 Task: Select a due date automation when advanced on, the moment a card is due add fields with custom field "Resume" set to a number lower than 1 and lower or equal to 10.
Action: Mouse moved to (1014, 75)
Screenshot: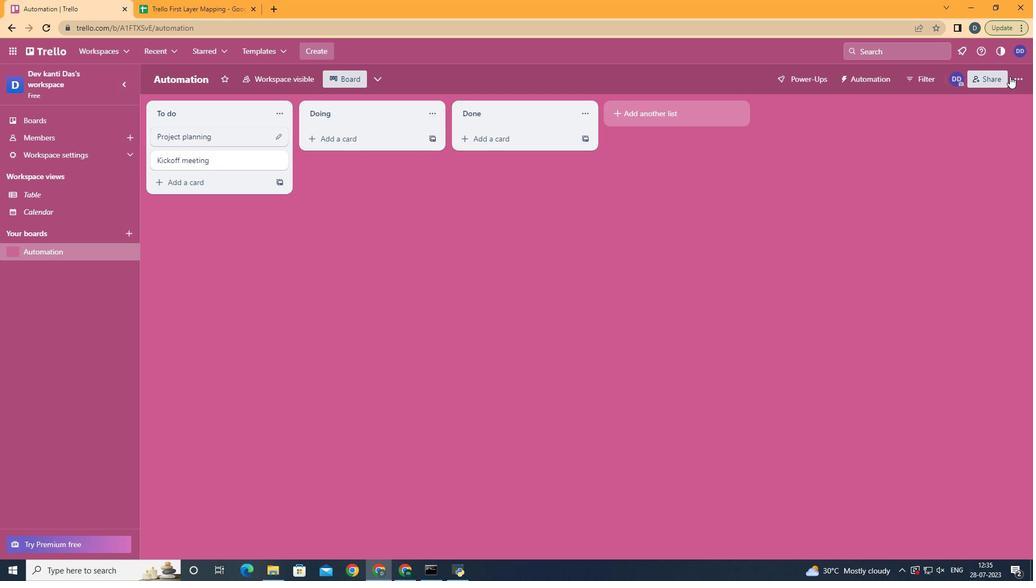 
Action: Mouse pressed left at (1014, 75)
Screenshot: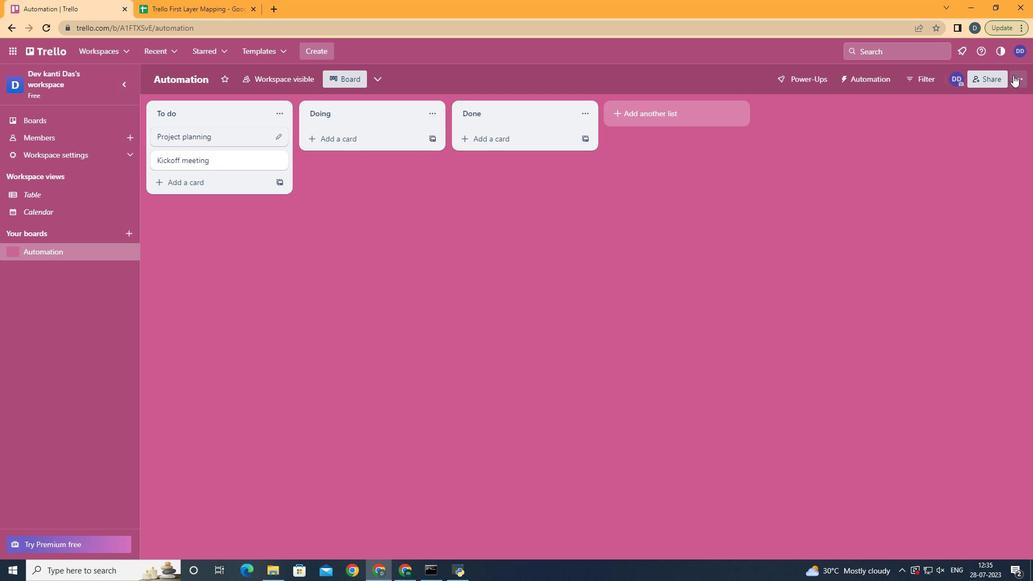 
Action: Mouse moved to (922, 233)
Screenshot: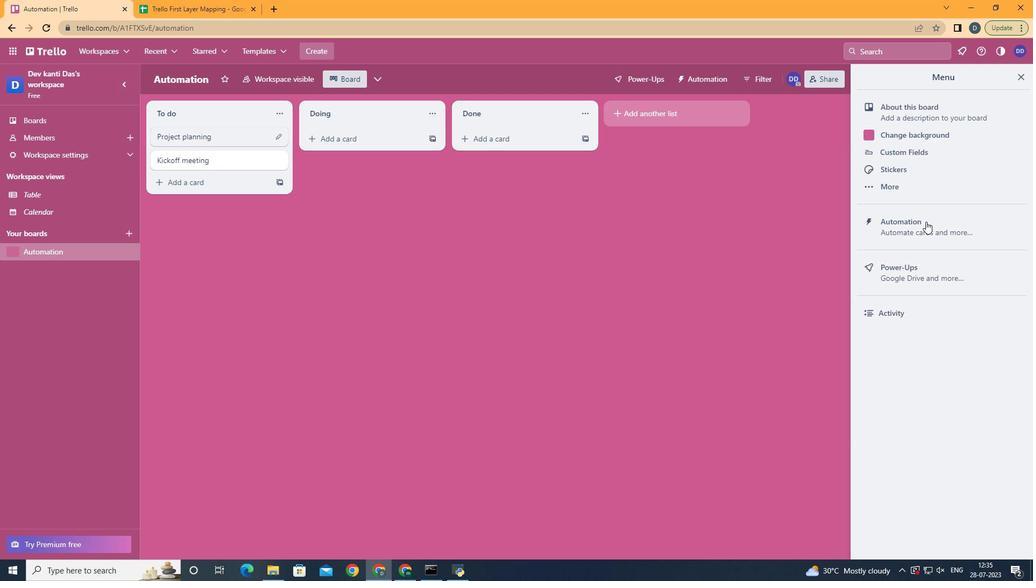 
Action: Mouse pressed left at (922, 233)
Screenshot: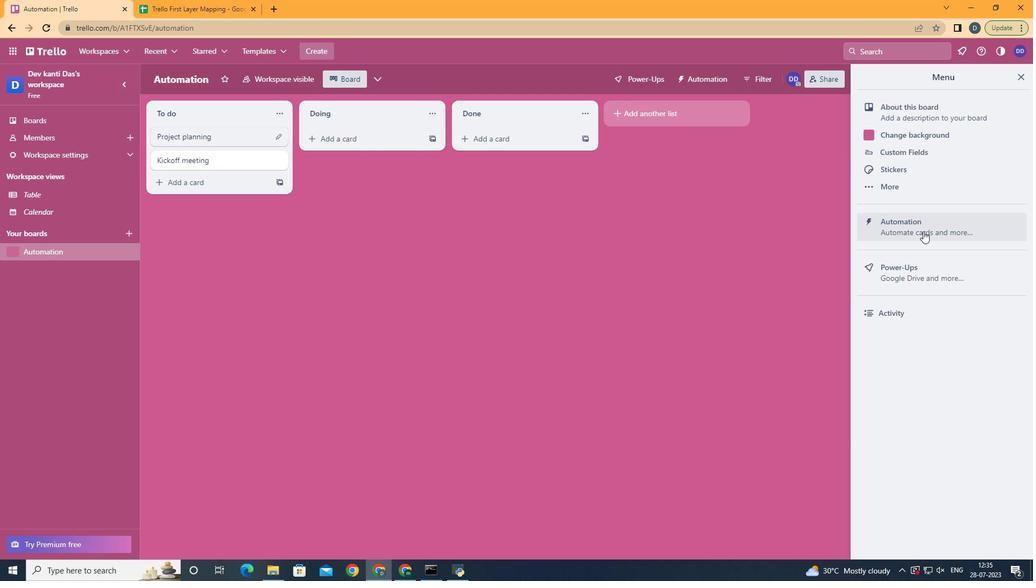 
Action: Mouse moved to (194, 213)
Screenshot: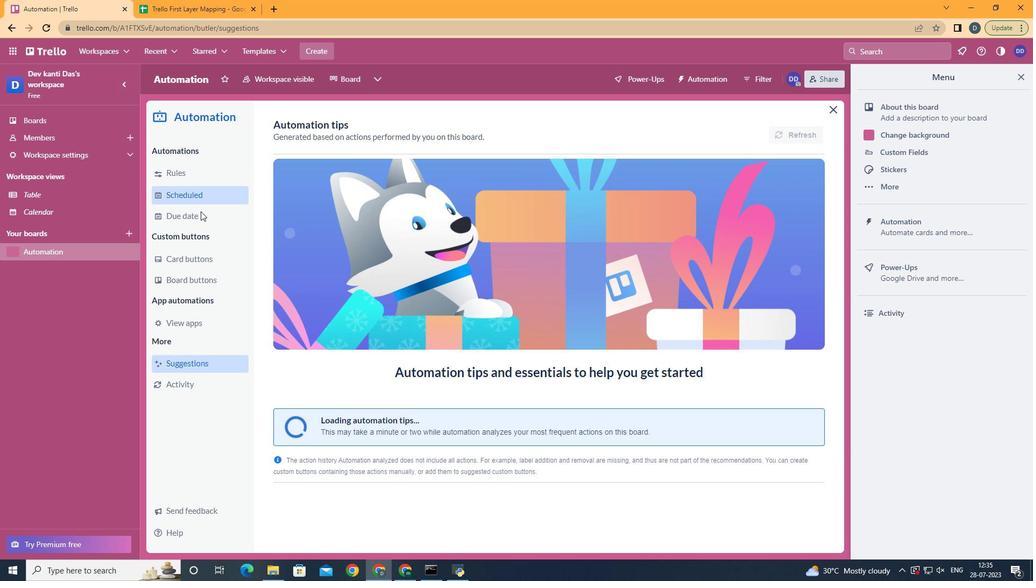 
Action: Mouse pressed left at (194, 213)
Screenshot: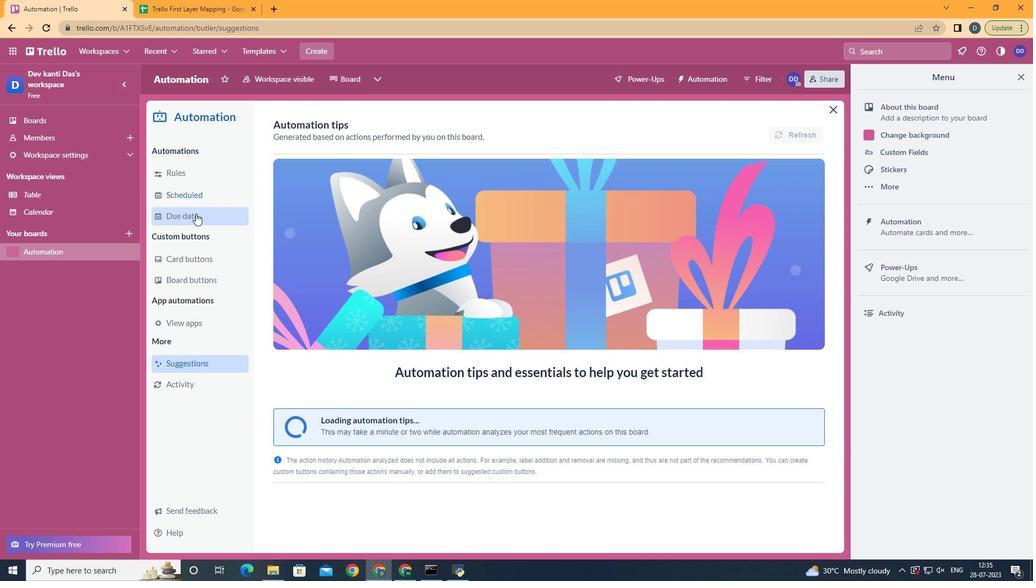 
Action: Mouse moved to (766, 133)
Screenshot: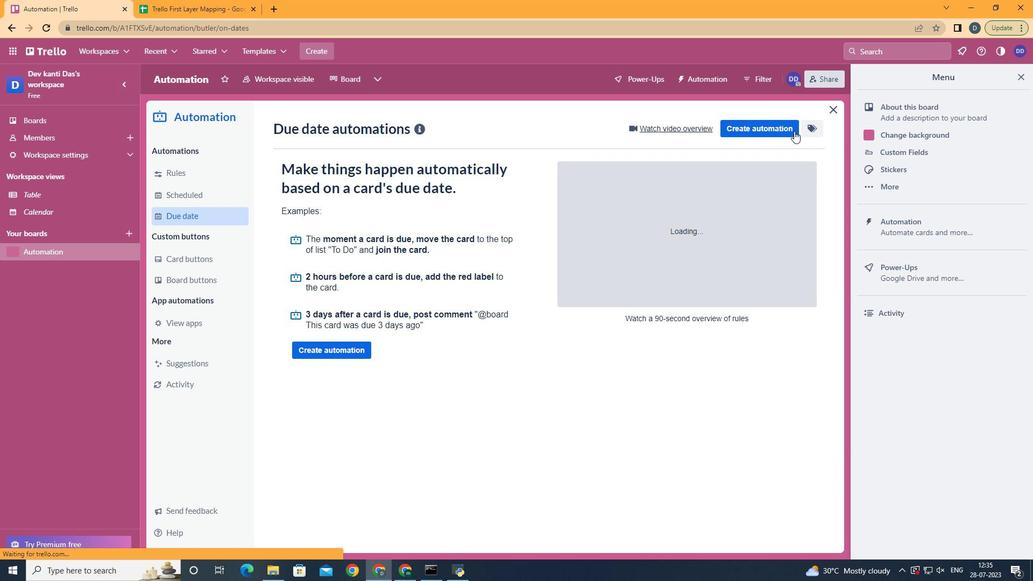 
Action: Mouse pressed left at (766, 133)
Screenshot: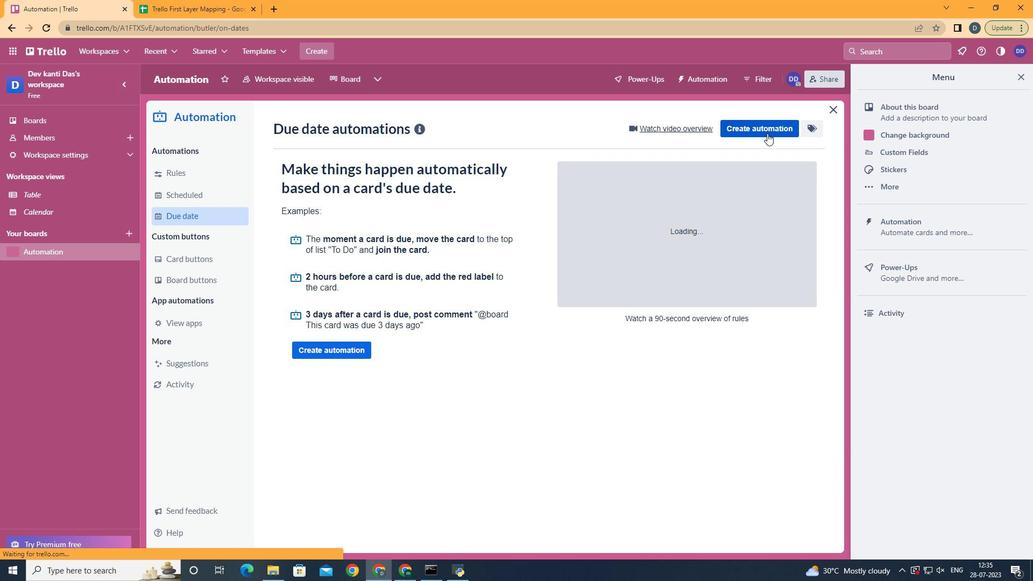 
Action: Mouse moved to (514, 231)
Screenshot: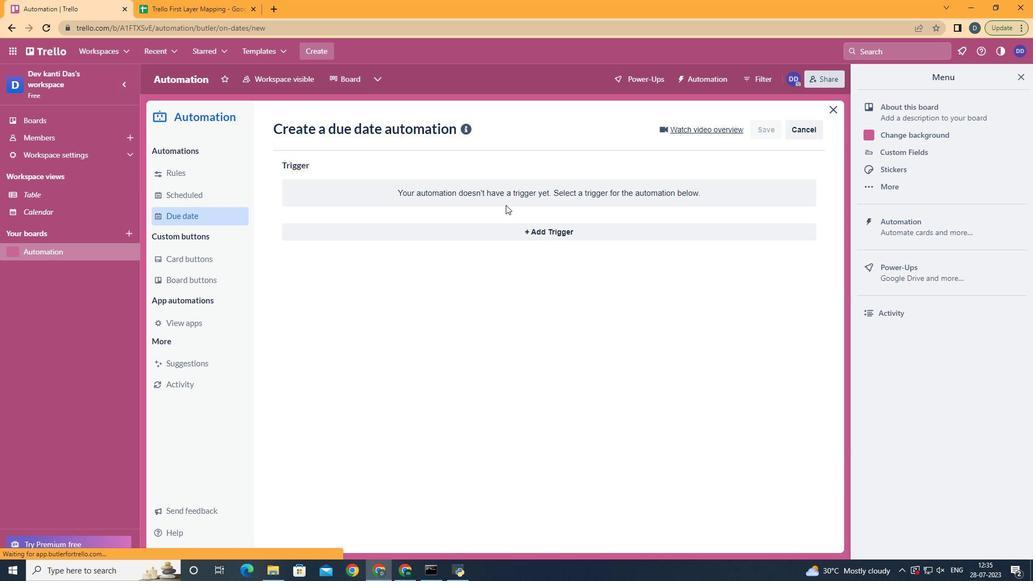 
Action: Mouse pressed left at (514, 231)
Screenshot: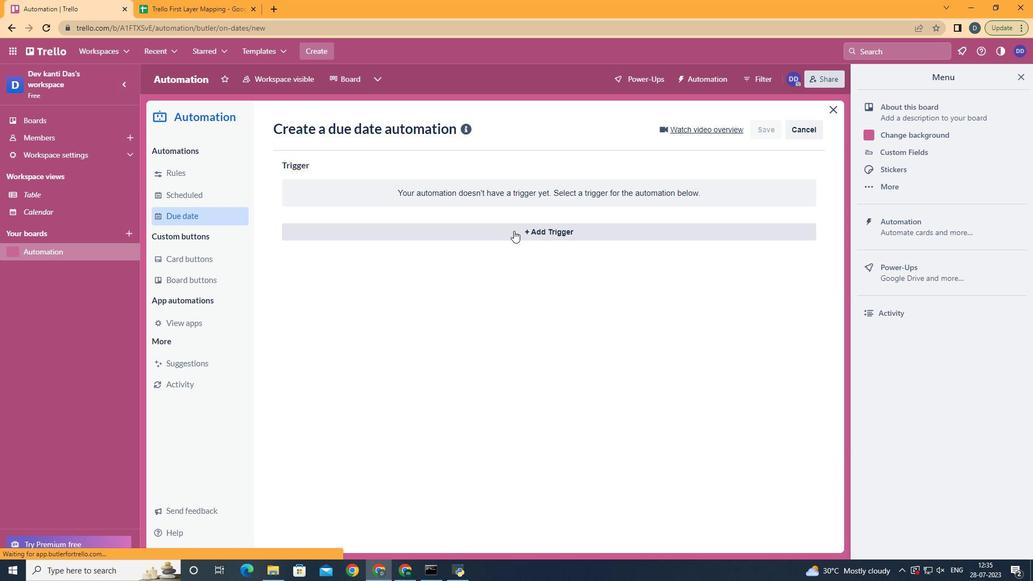 
Action: Mouse moved to (310, 376)
Screenshot: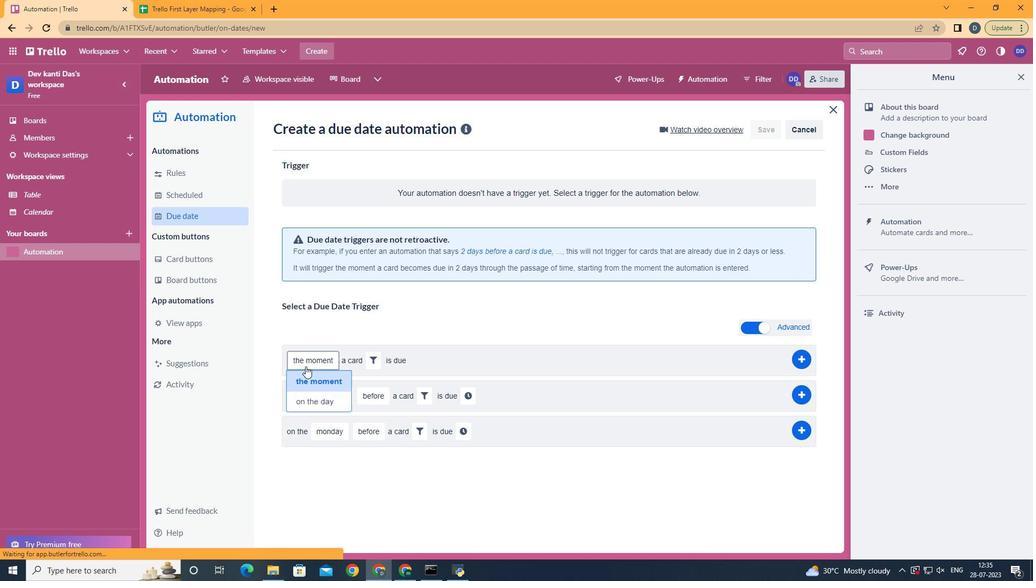 
Action: Mouse pressed left at (310, 376)
Screenshot: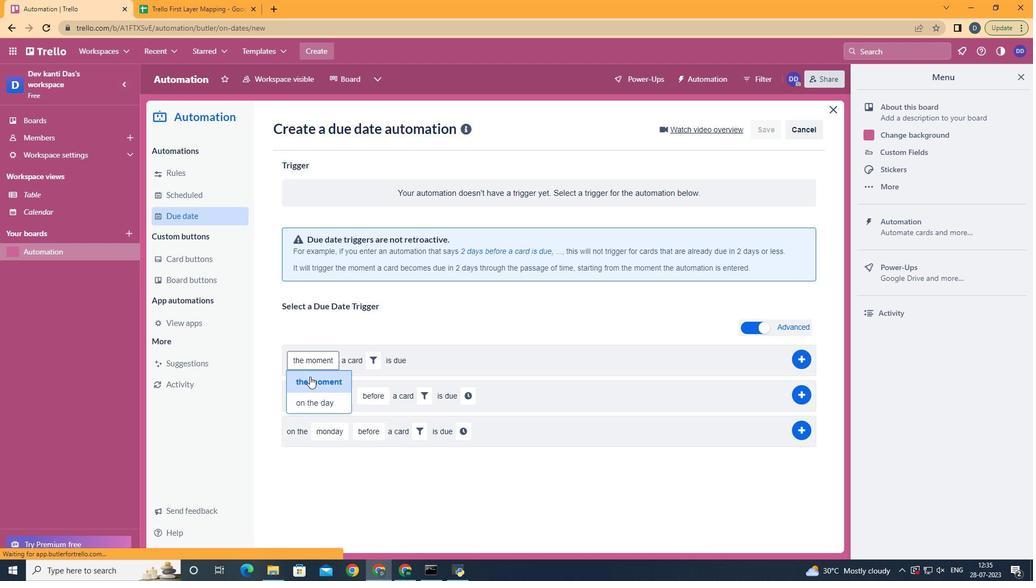 
Action: Mouse moved to (372, 364)
Screenshot: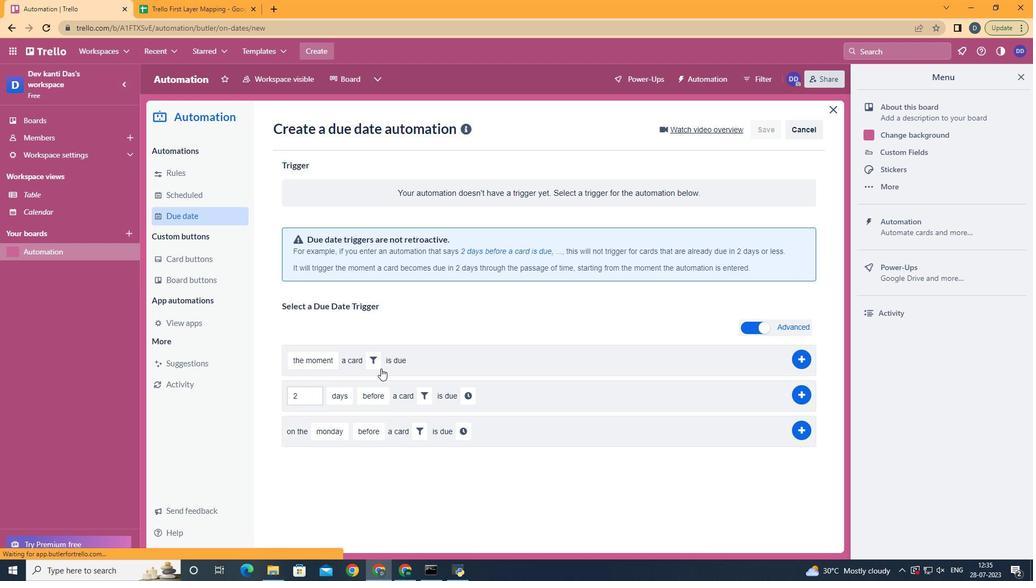
Action: Mouse pressed left at (372, 364)
Screenshot: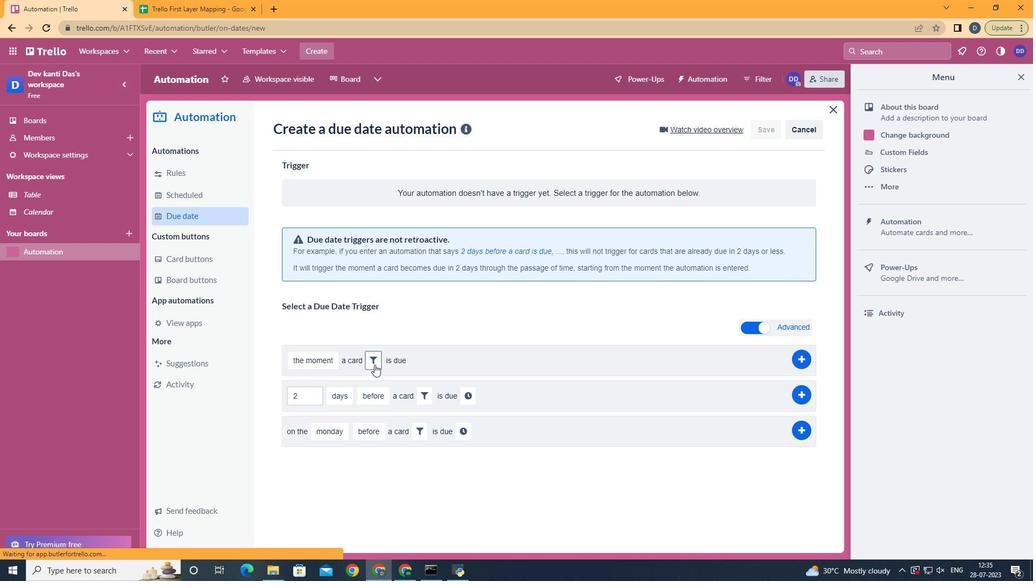 
Action: Mouse moved to (542, 395)
Screenshot: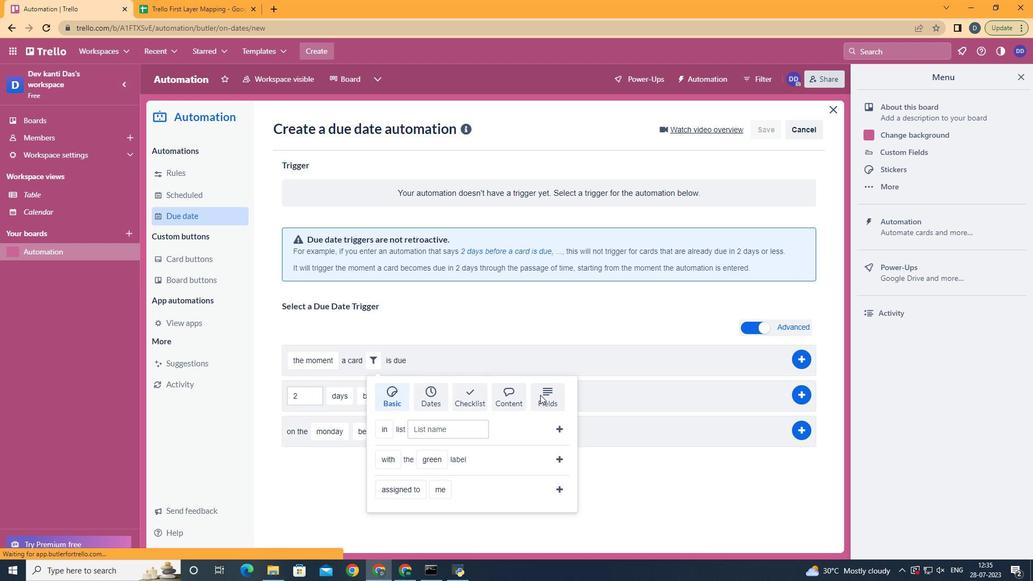 
Action: Mouse pressed left at (542, 395)
Screenshot: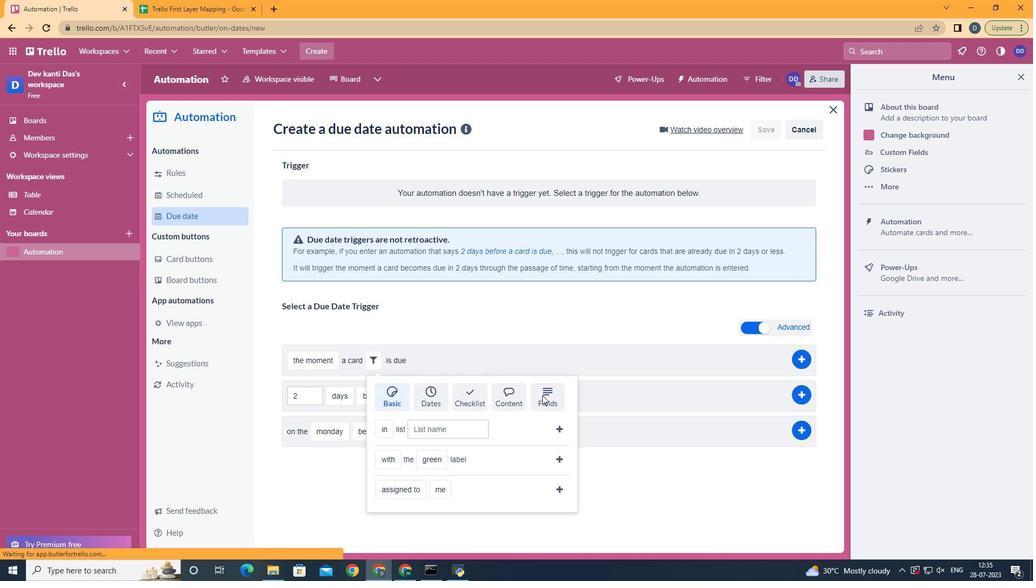 
Action: Mouse moved to (568, 424)
Screenshot: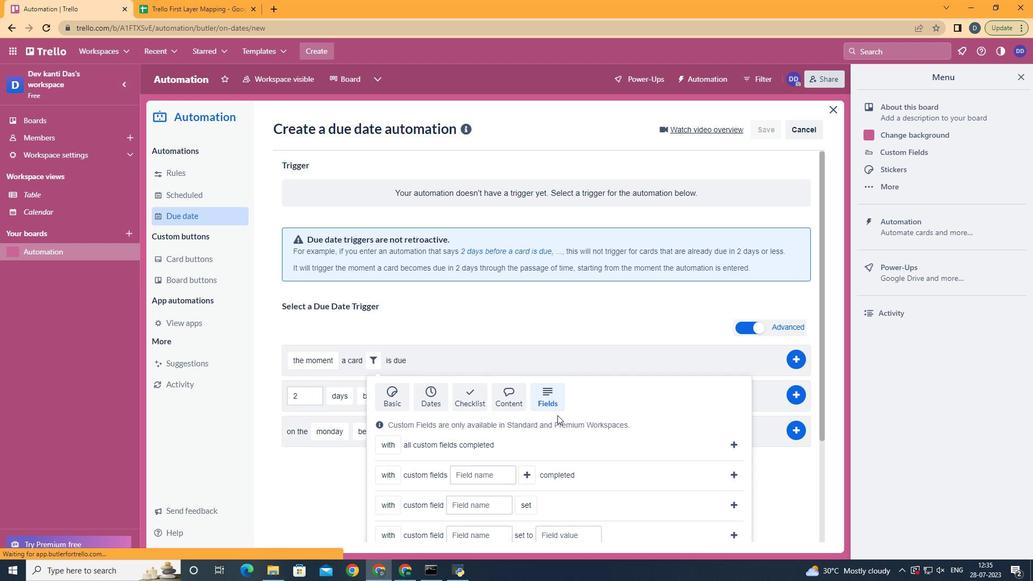 
Action: Mouse scrolled (568, 424) with delta (0, 0)
Screenshot: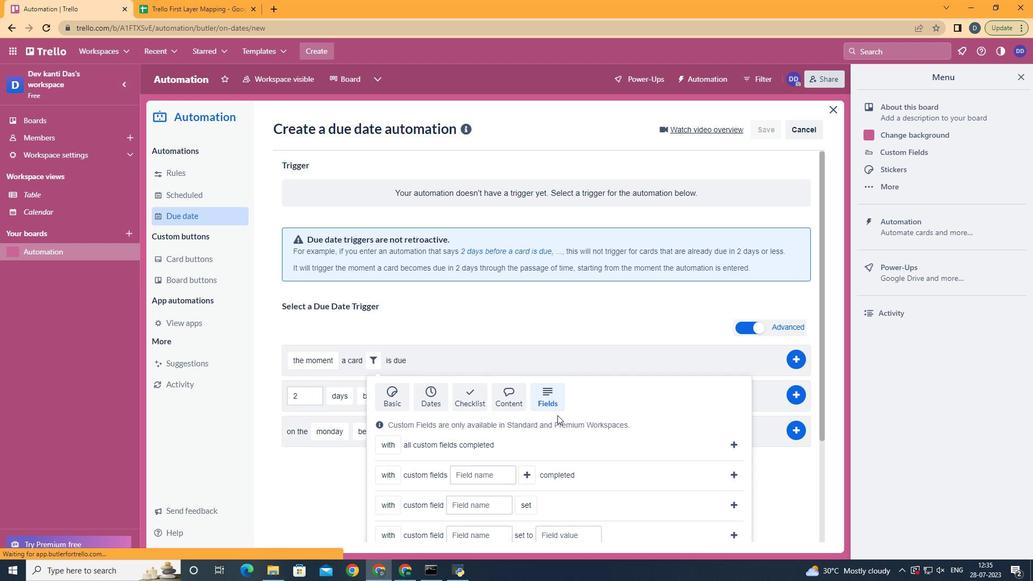 
Action: Mouse scrolled (568, 424) with delta (0, 0)
Screenshot: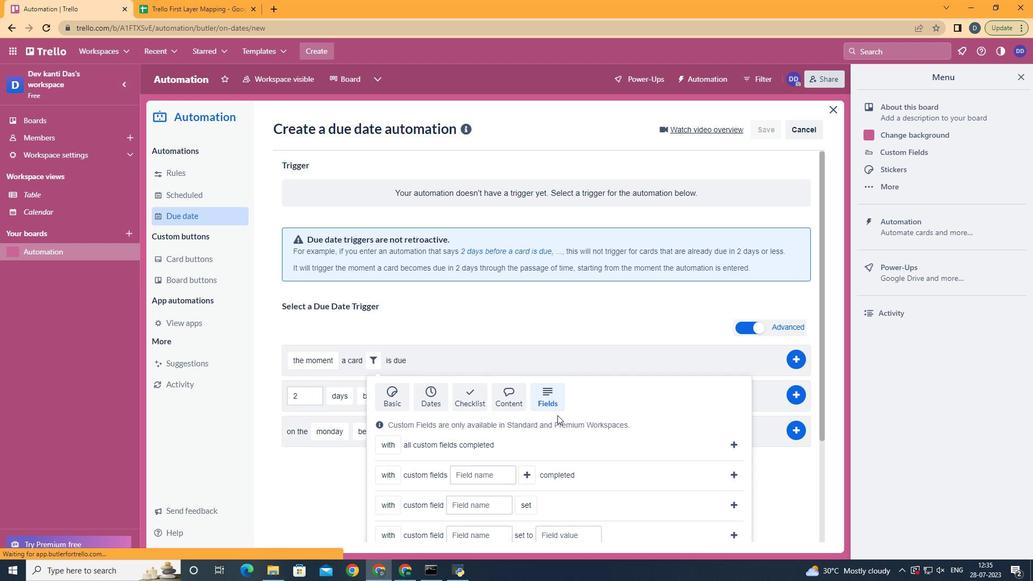 
Action: Mouse scrolled (568, 424) with delta (0, 0)
Screenshot: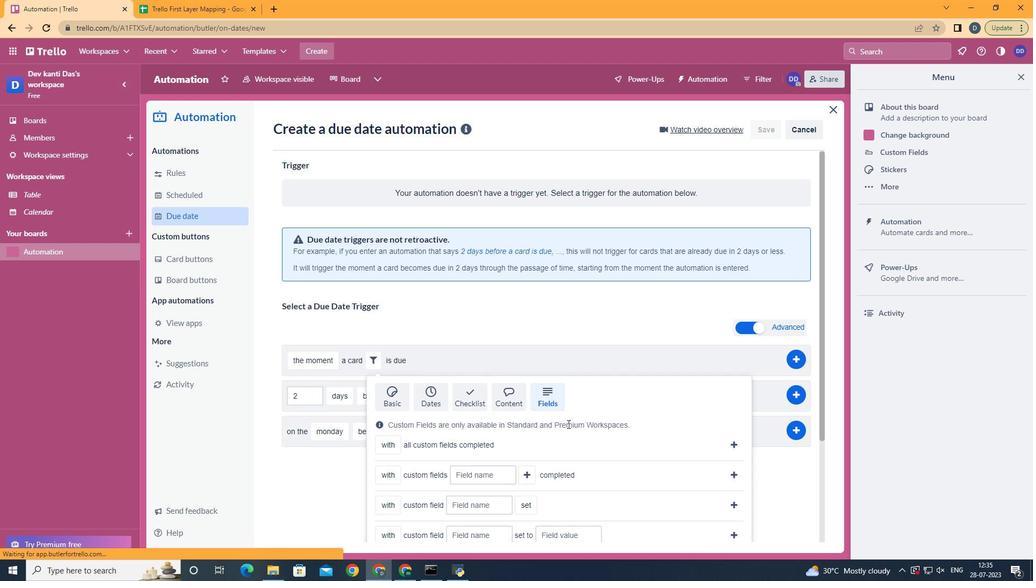 
Action: Mouse scrolled (568, 424) with delta (0, 0)
Screenshot: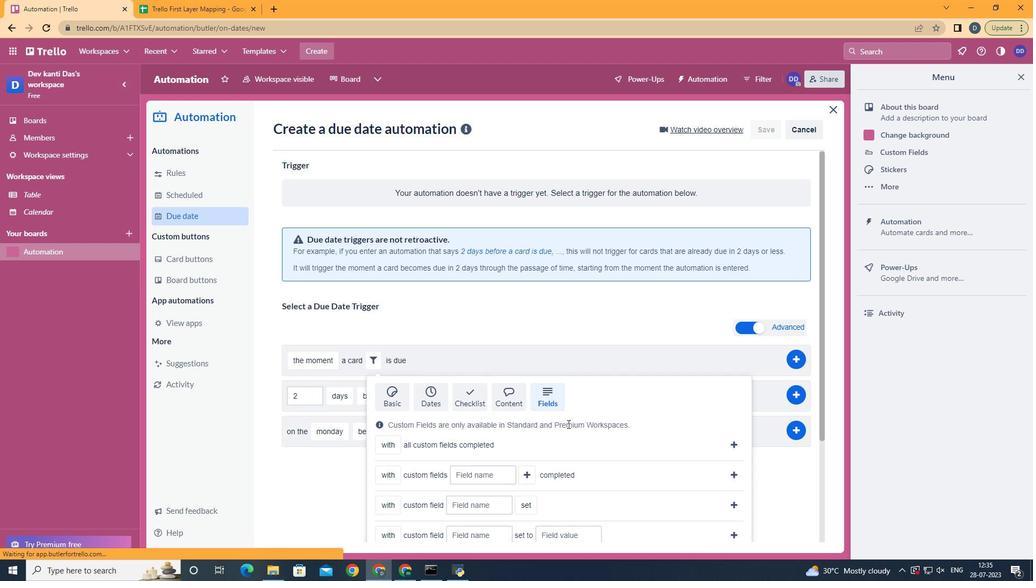 
Action: Mouse scrolled (568, 424) with delta (0, 0)
Screenshot: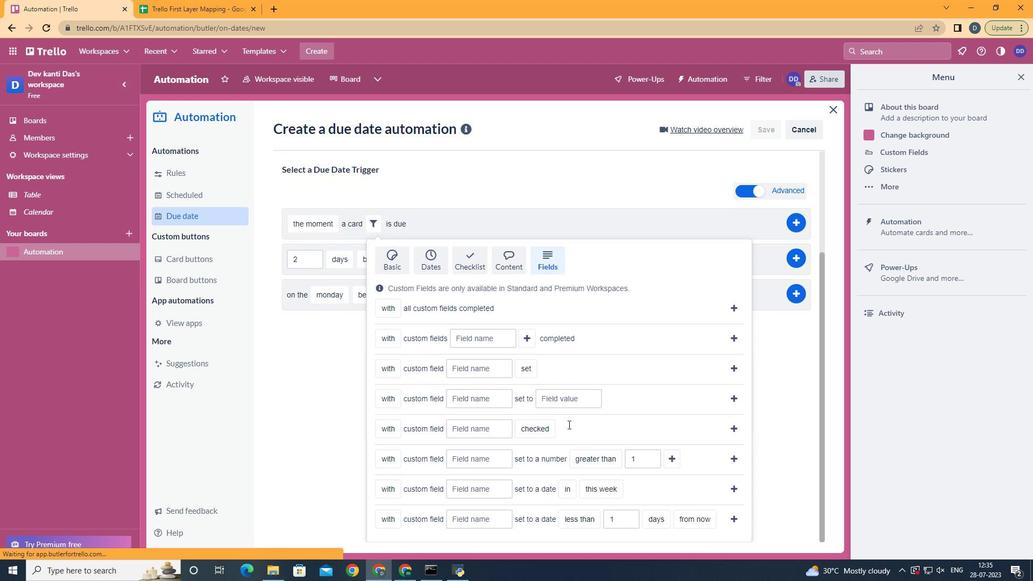 
Action: Mouse moved to (576, 427)
Screenshot: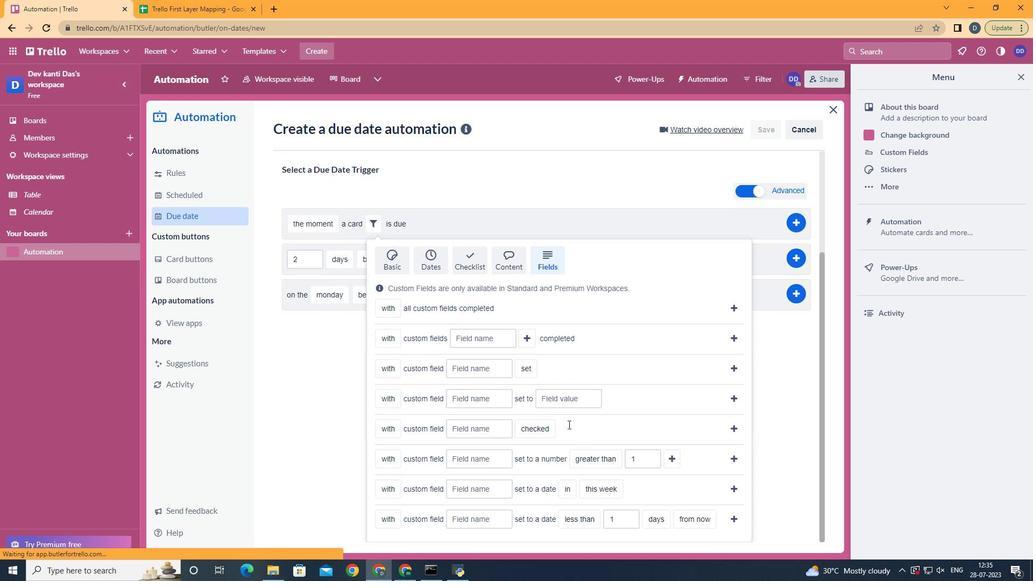 
Action: Mouse scrolled (575, 425) with delta (0, 0)
Screenshot: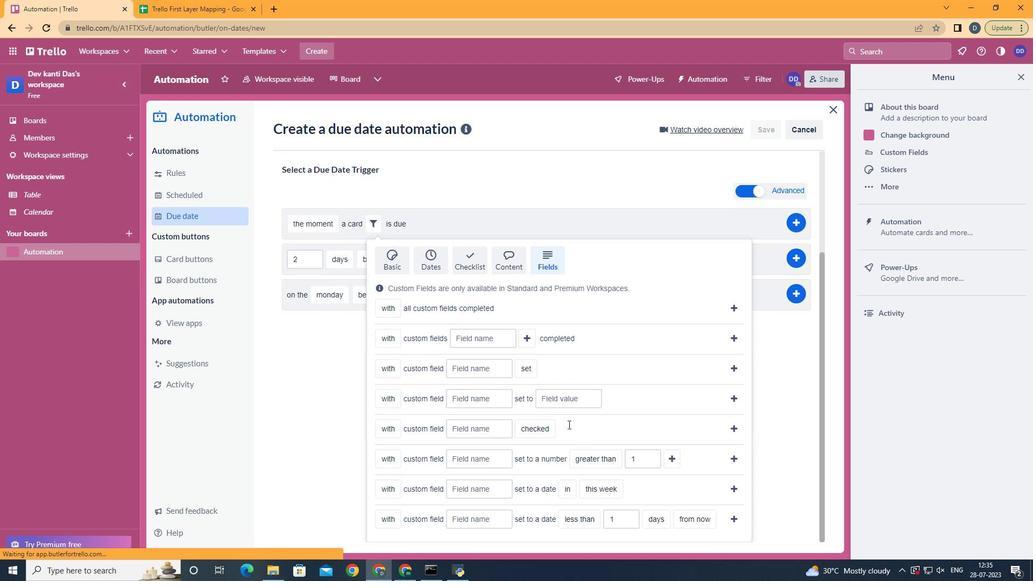 
Action: Mouse moved to (400, 474)
Screenshot: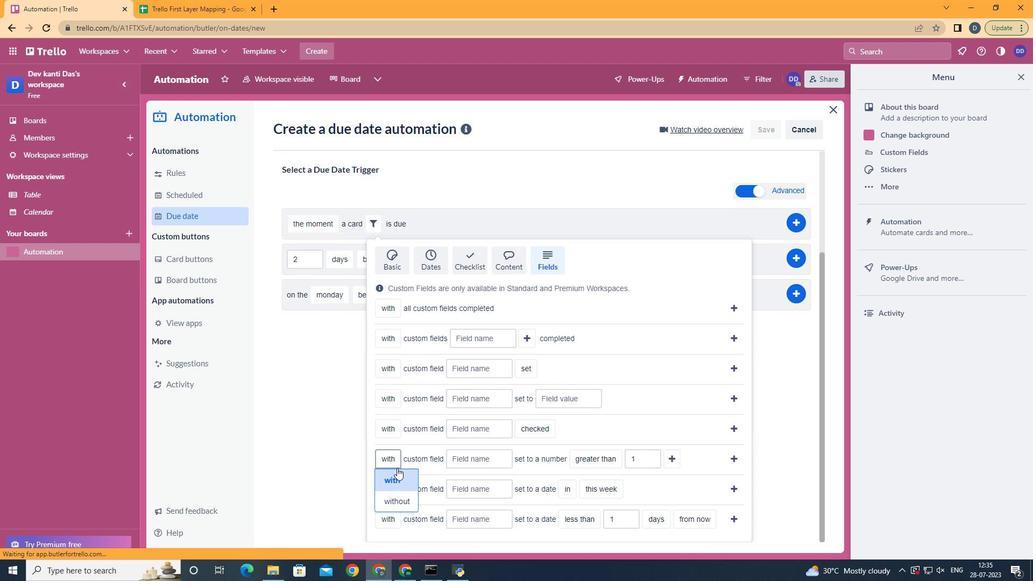 
Action: Mouse pressed left at (400, 474)
Screenshot: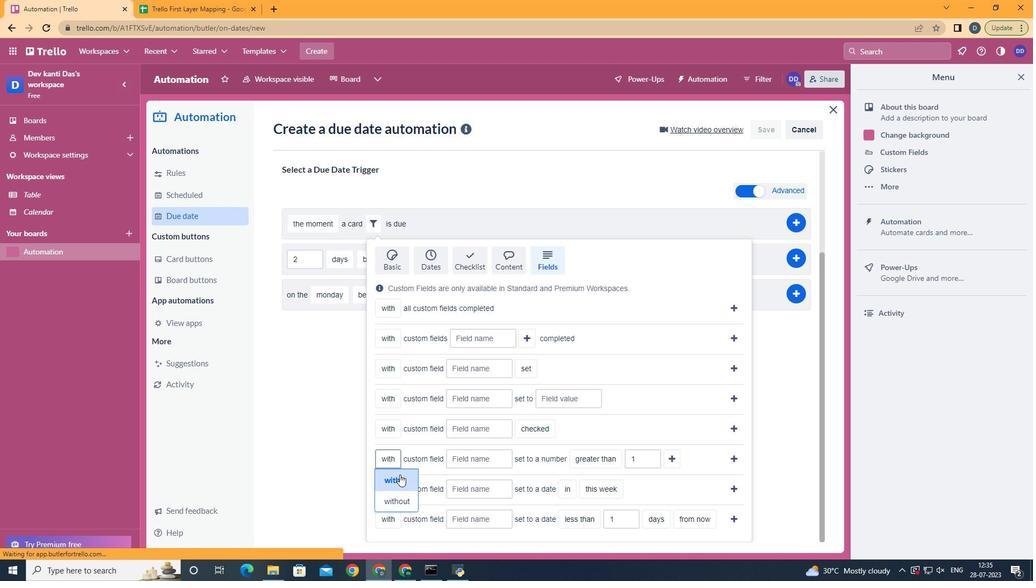
Action: Mouse moved to (481, 462)
Screenshot: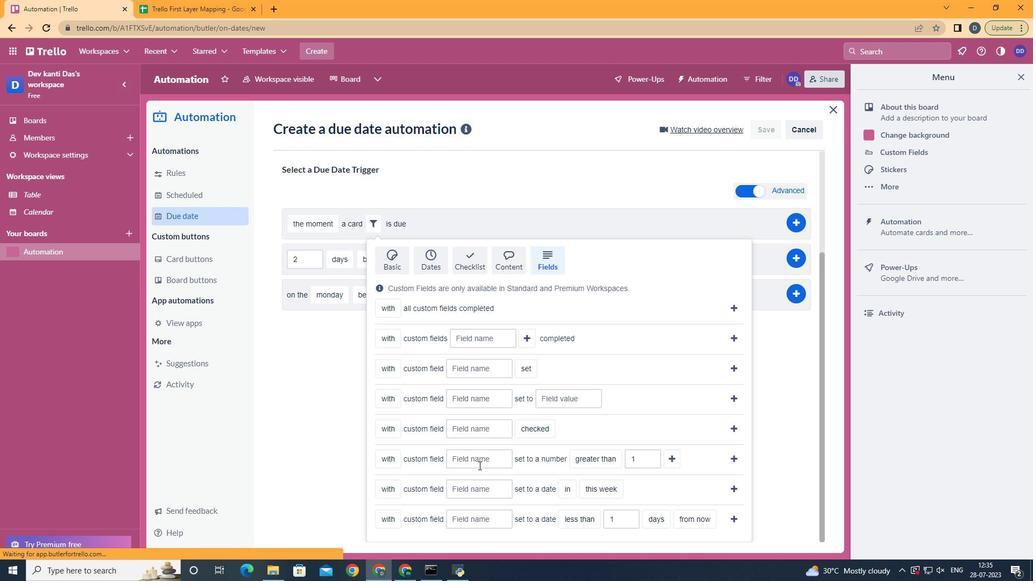 
Action: Mouse pressed left at (481, 462)
Screenshot: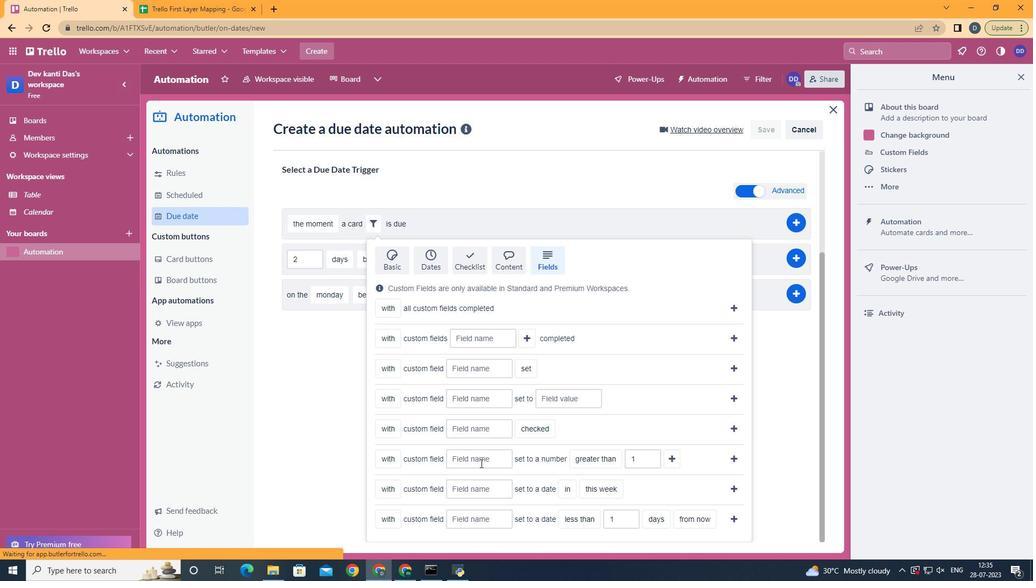 
Action: Key pressed <Key.shift>Resume
Screenshot: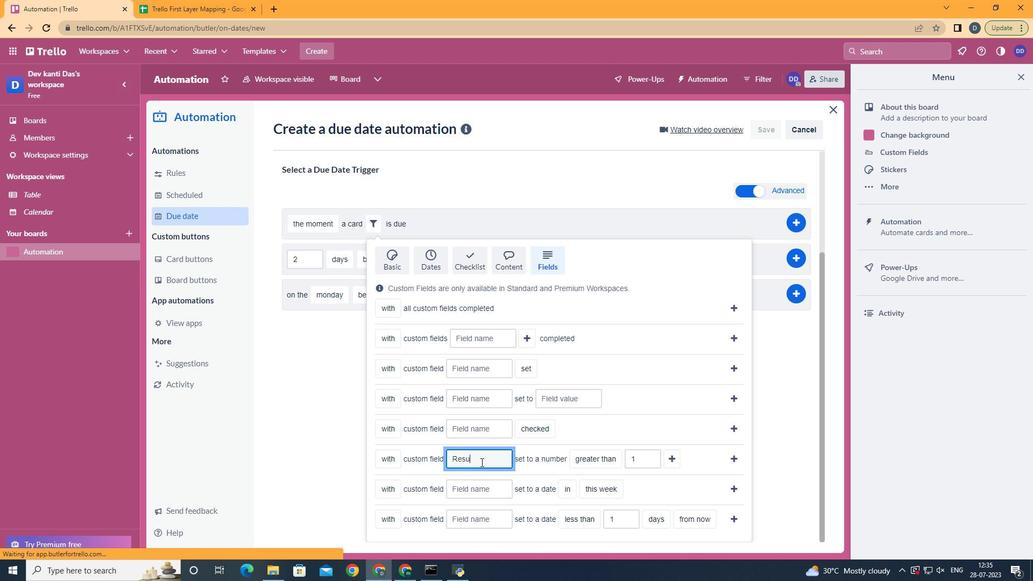 
Action: Mouse moved to (619, 418)
Screenshot: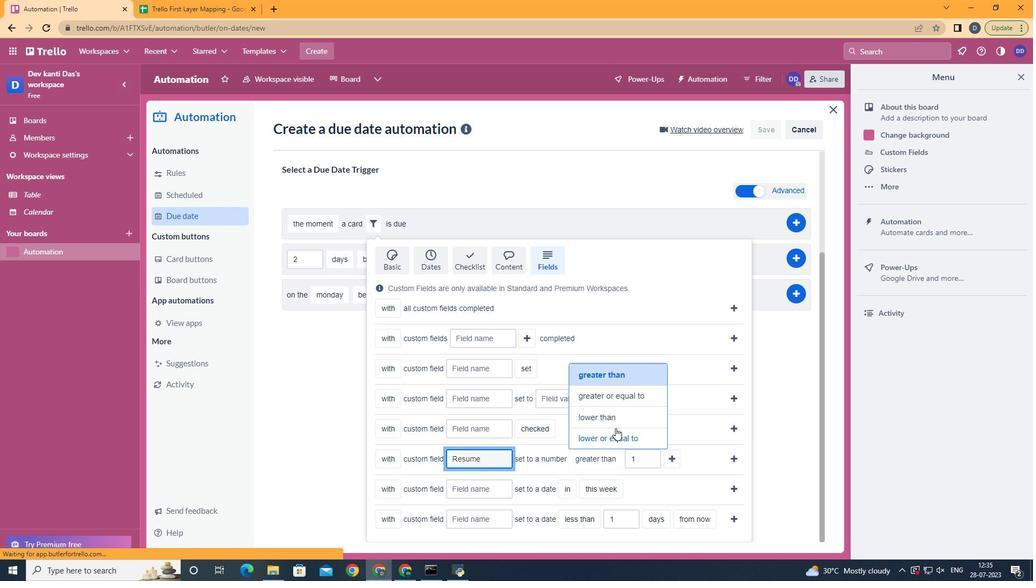 
Action: Mouse pressed left at (619, 418)
Screenshot: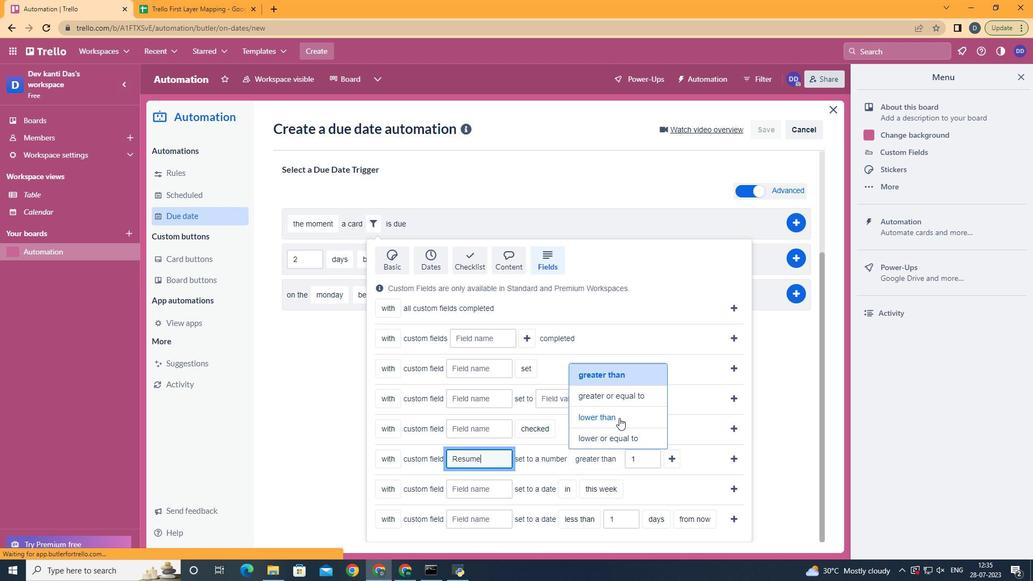 
Action: Mouse moved to (664, 454)
Screenshot: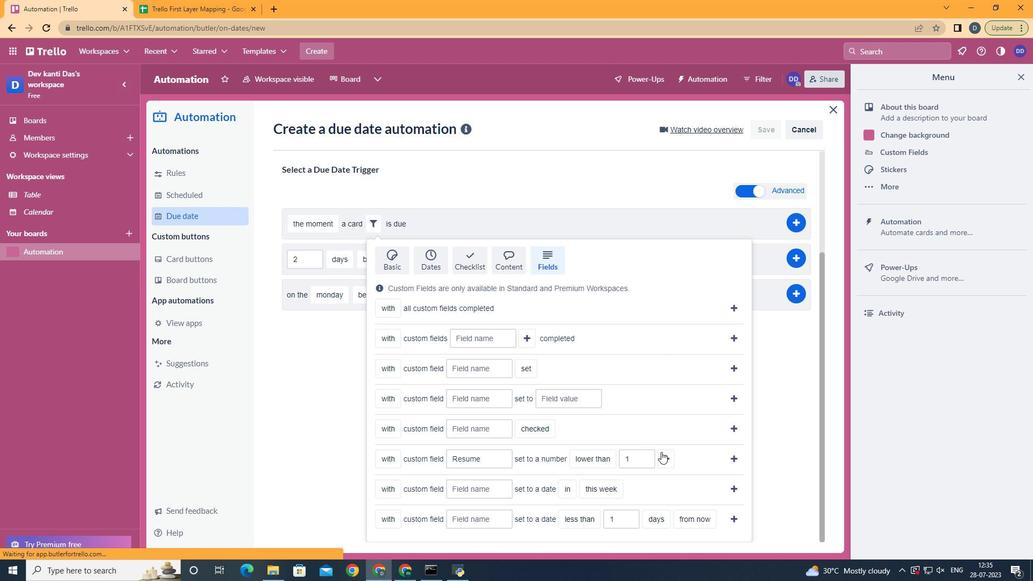 
Action: Mouse pressed left at (664, 454)
Screenshot: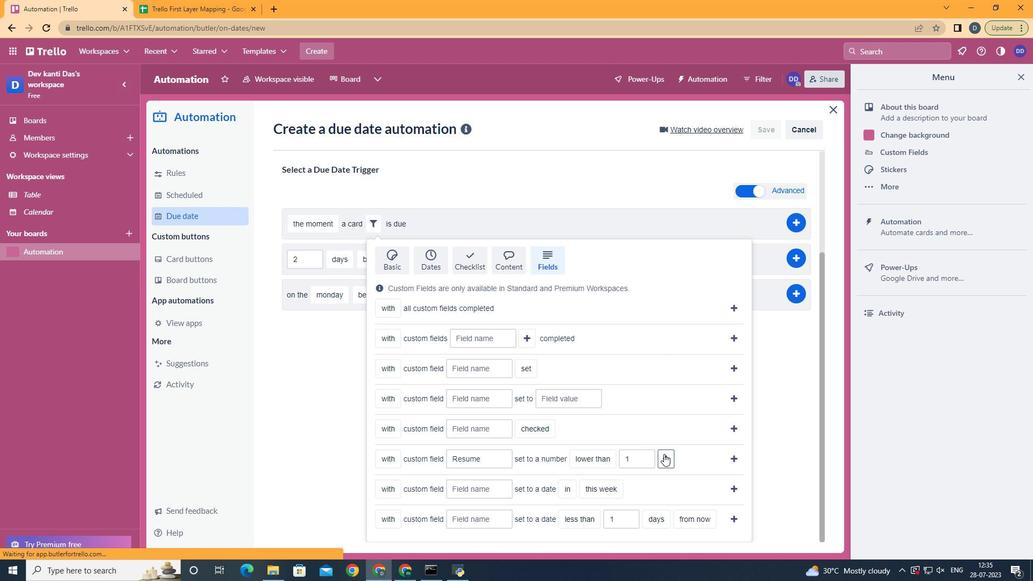 
Action: Mouse moved to (444, 414)
Screenshot: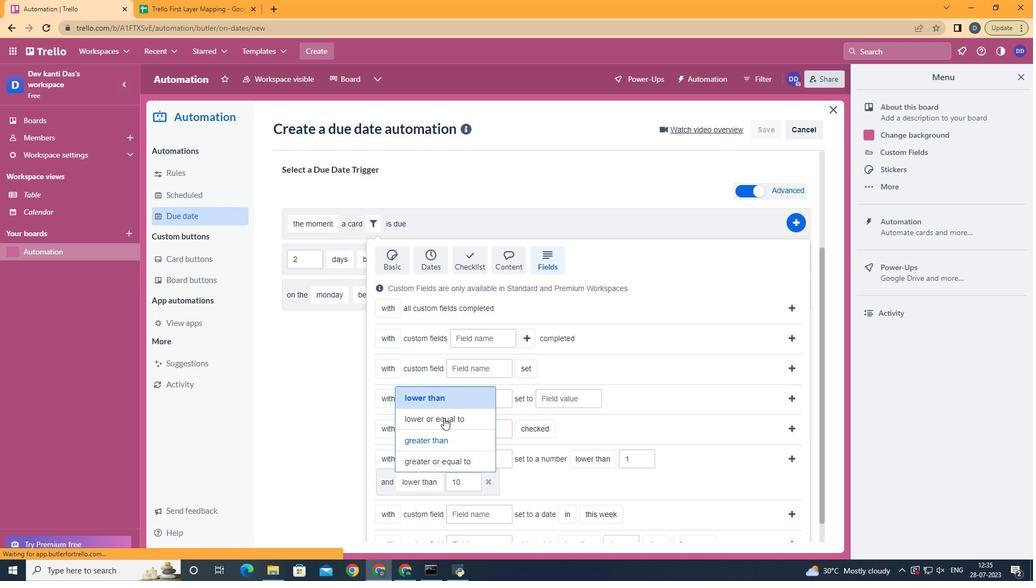 
Action: Mouse pressed left at (444, 414)
Screenshot: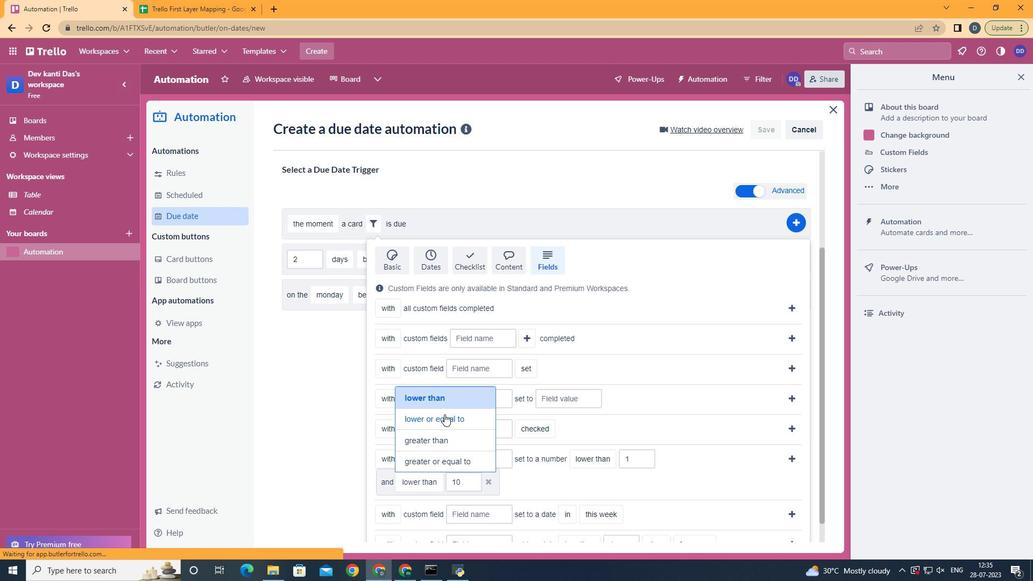 
Action: Mouse moved to (791, 456)
Screenshot: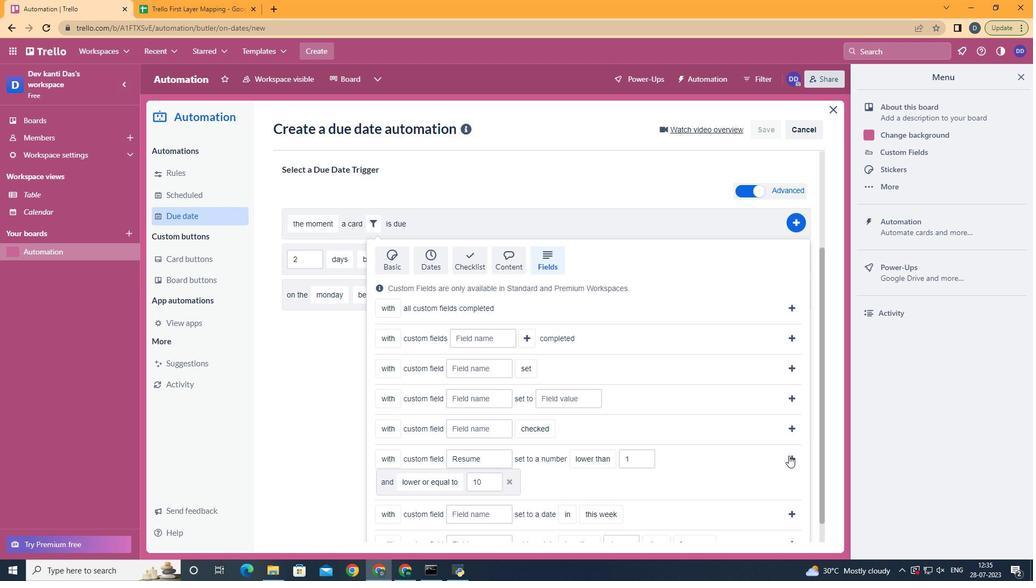 
Action: Mouse pressed left at (791, 456)
Screenshot: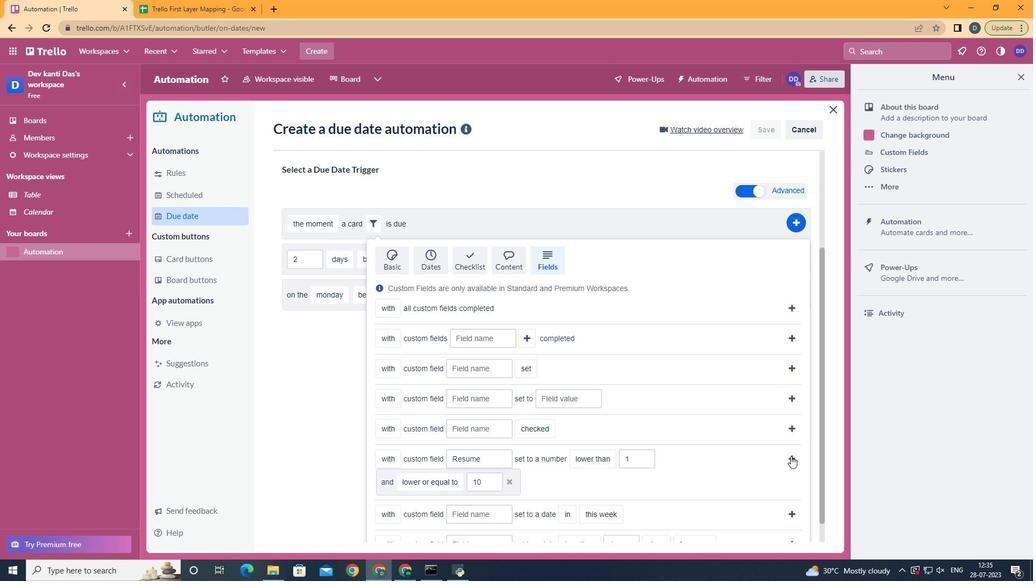 
Action: Mouse moved to (791, 456)
Screenshot: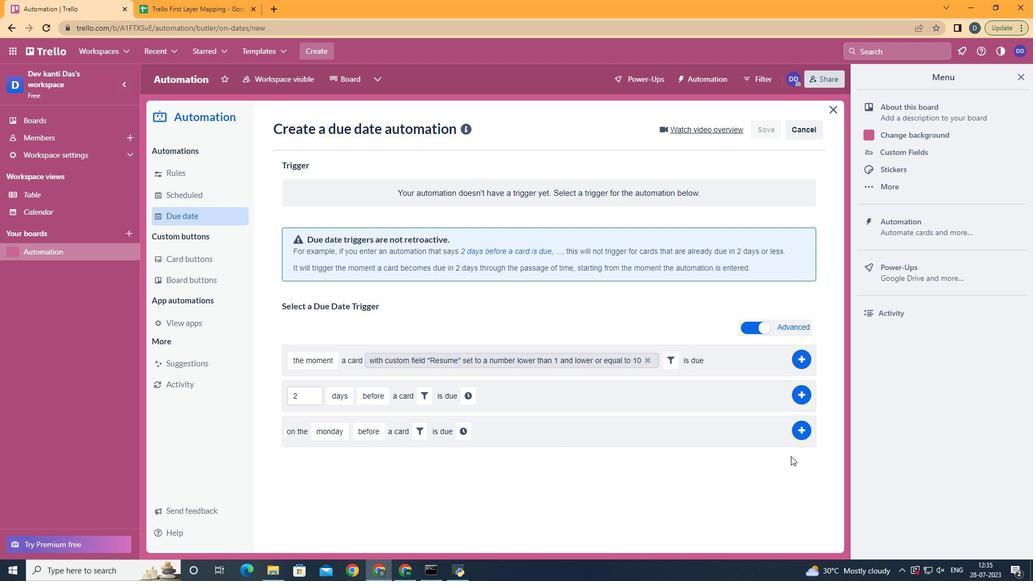 
